 Task: Schedule a networking breakfast event for next Wednesday at 8:00 AM.
Action: Mouse pressed left at (95, 250)
Screenshot: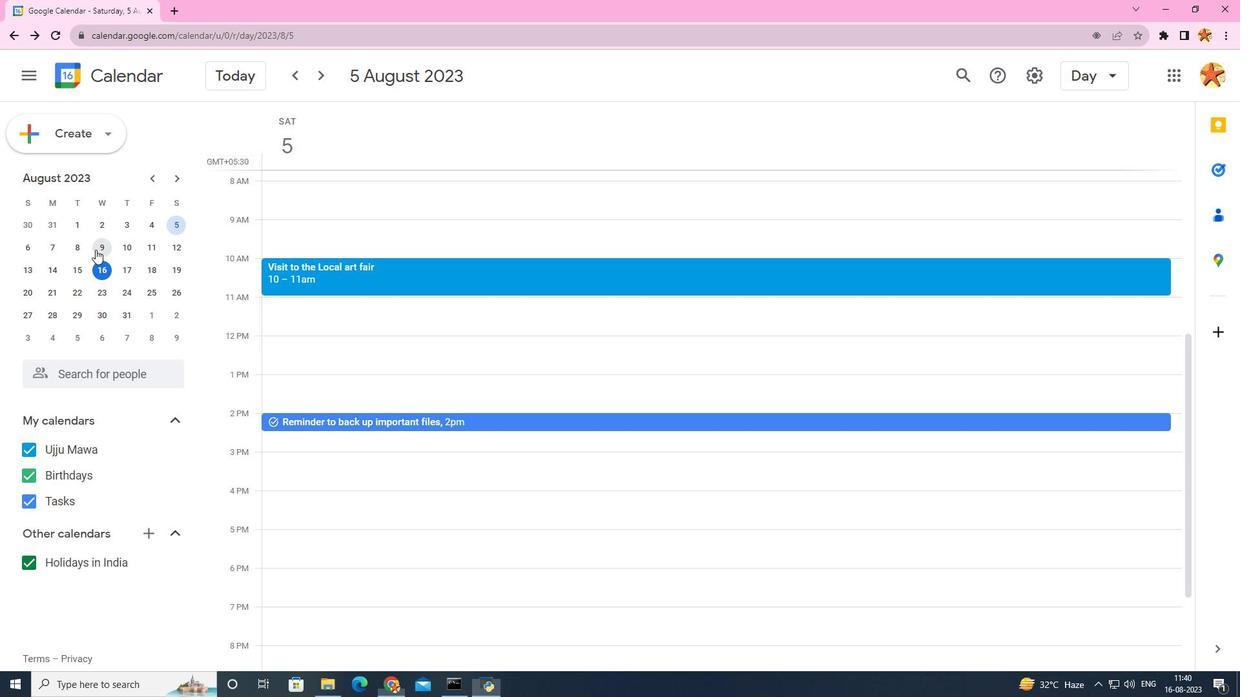 
Action: Mouse moved to (283, 225)
Screenshot: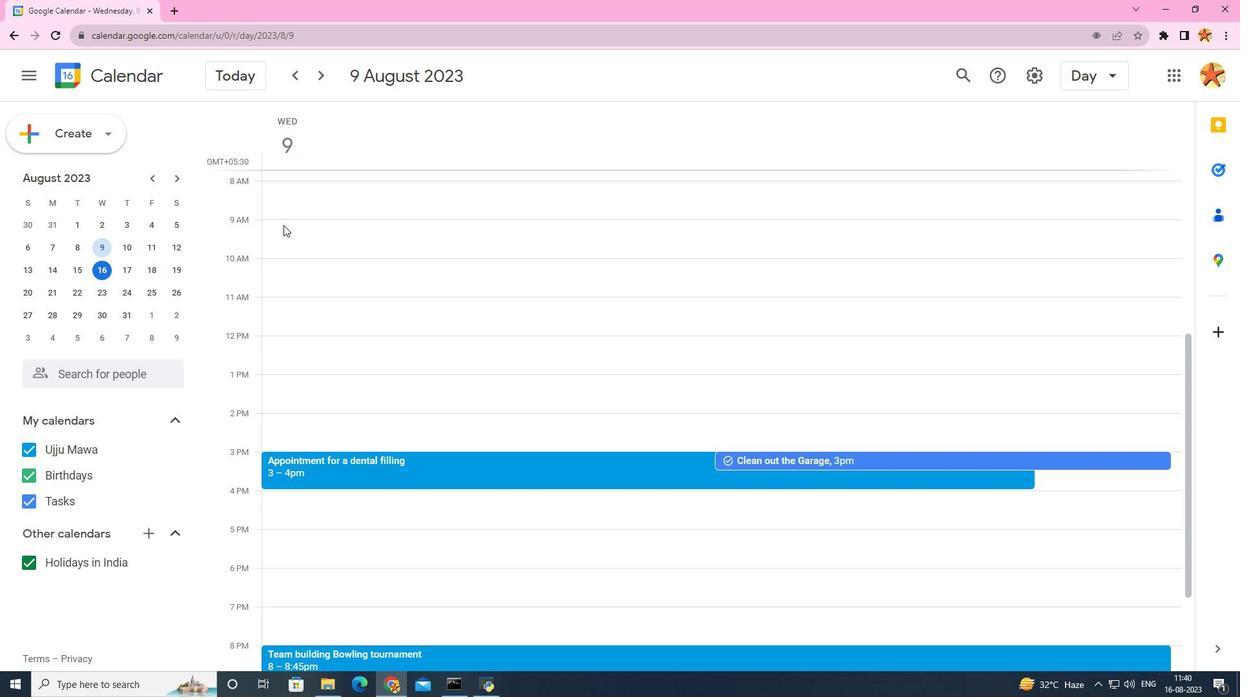 
Action: Mouse scrolled (283, 226) with delta (0, 0)
Screenshot: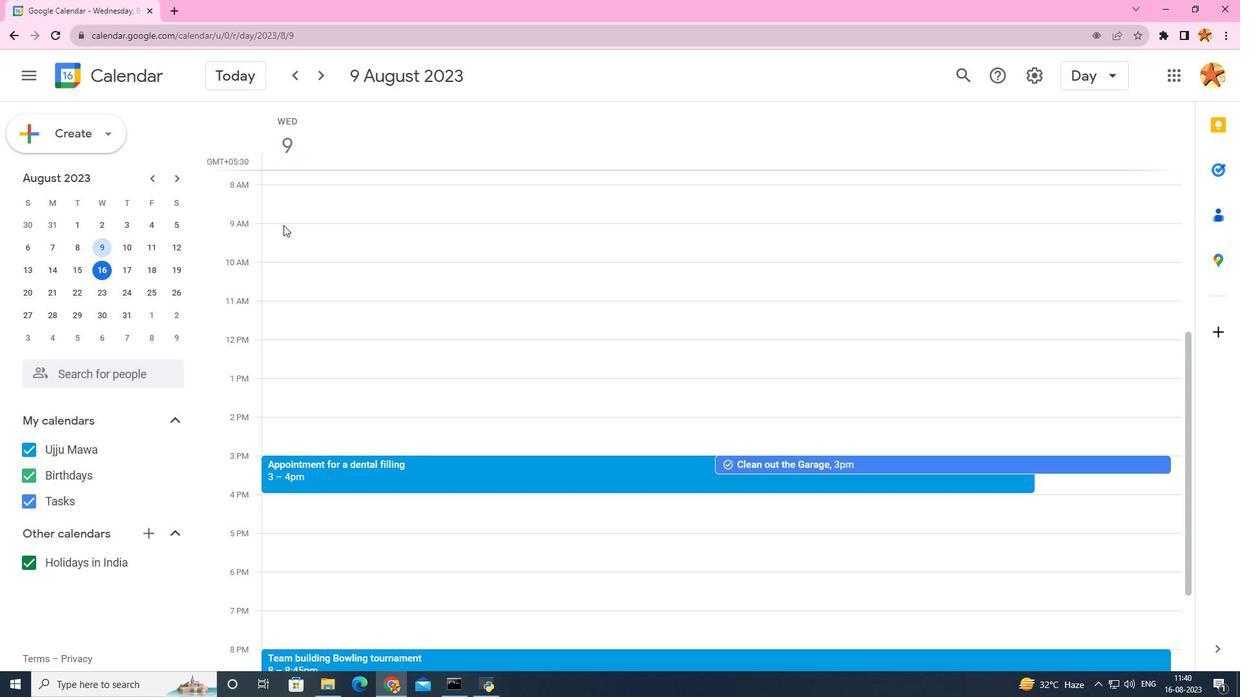 
Action: Mouse moved to (279, 239)
Screenshot: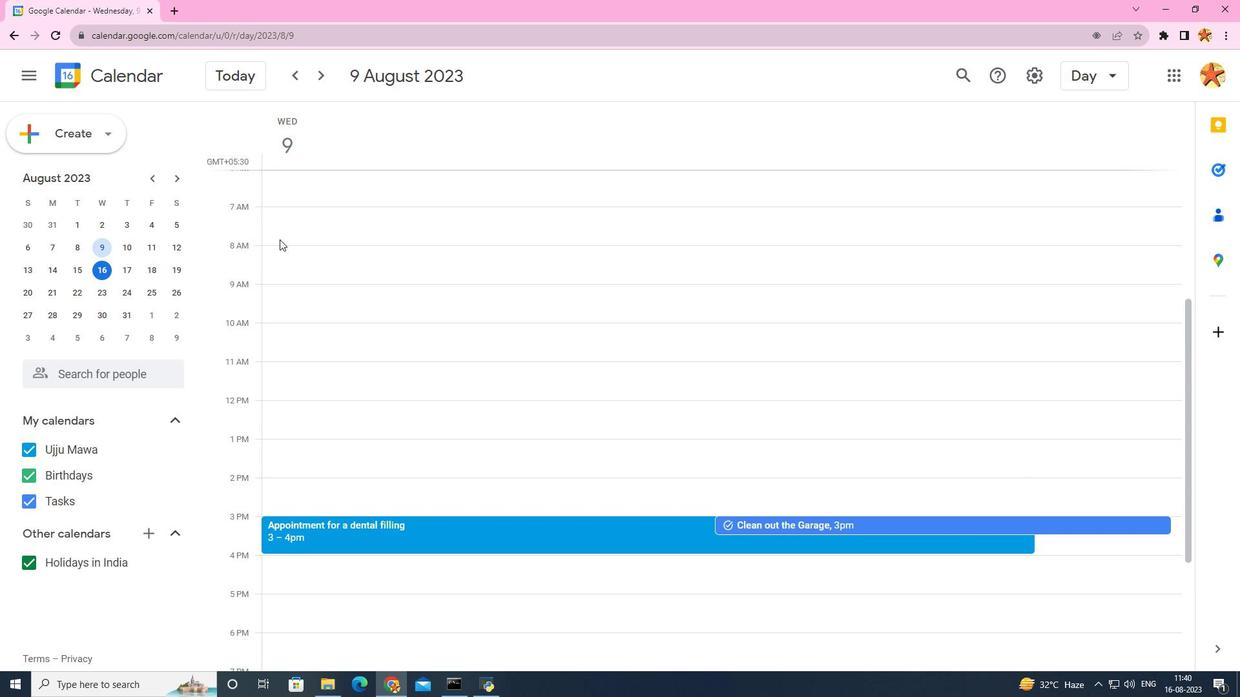 
Action: Mouse pressed left at (279, 239)
Screenshot: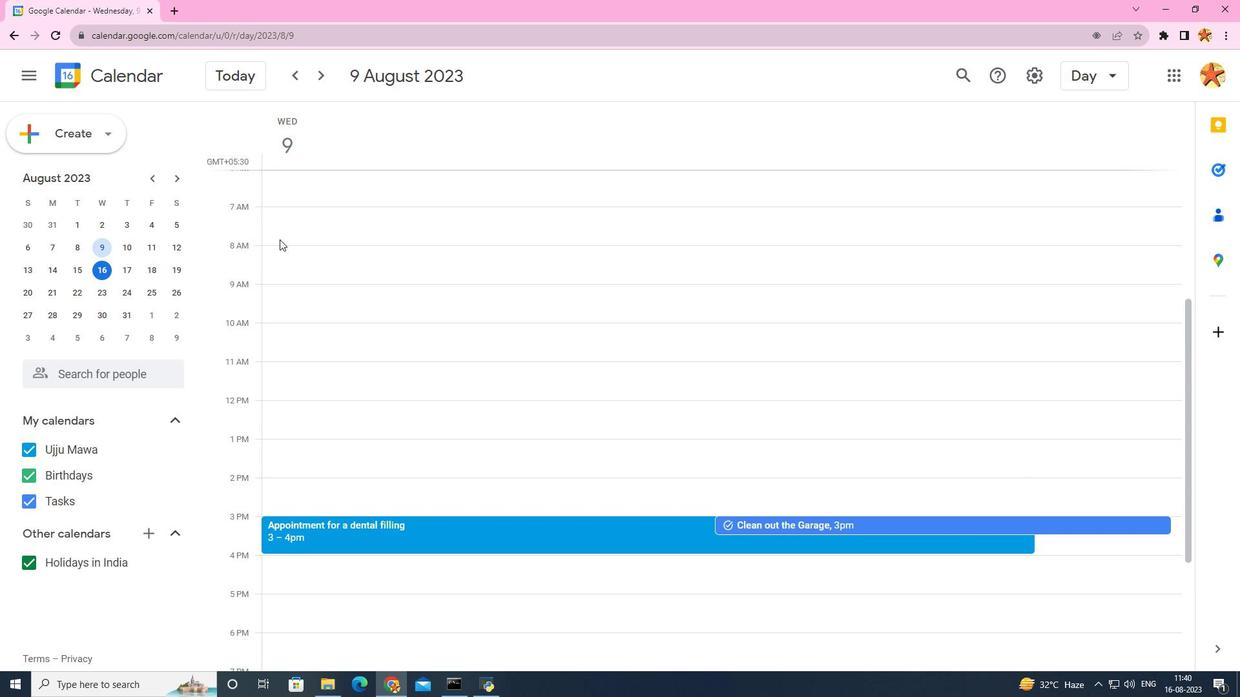 
Action: Mouse moved to (706, 288)
Screenshot: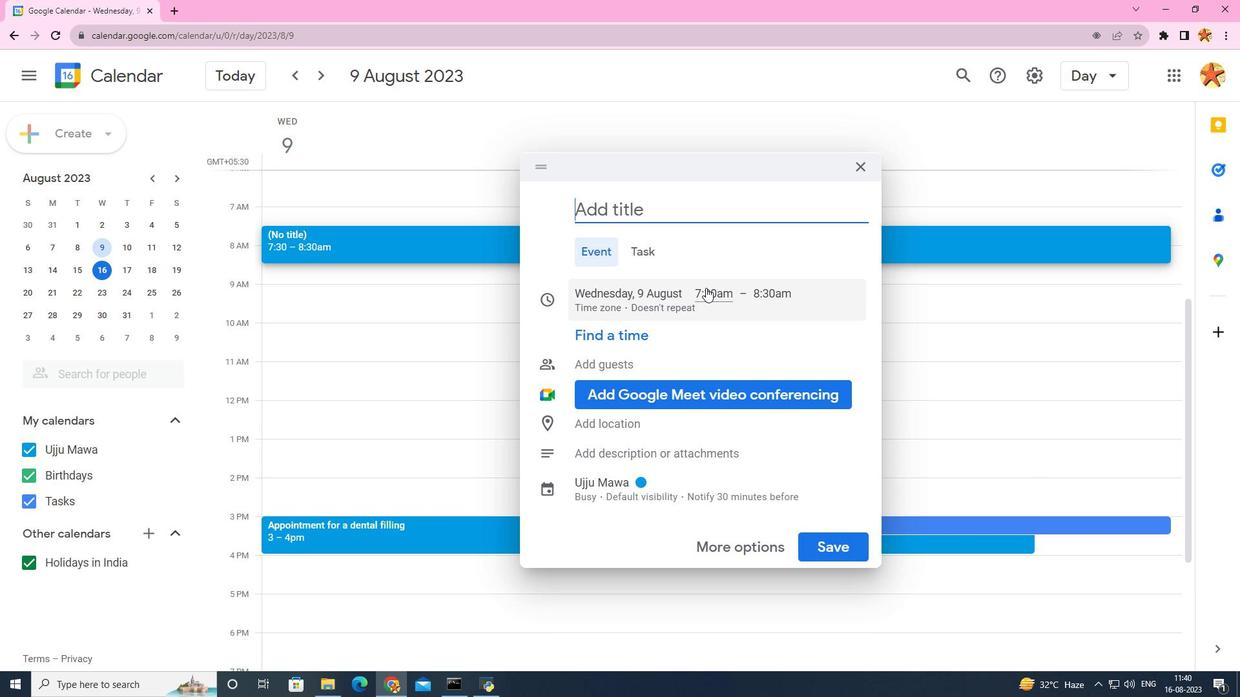 
Action: Mouse pressed left at (706, 288)
Screenshot: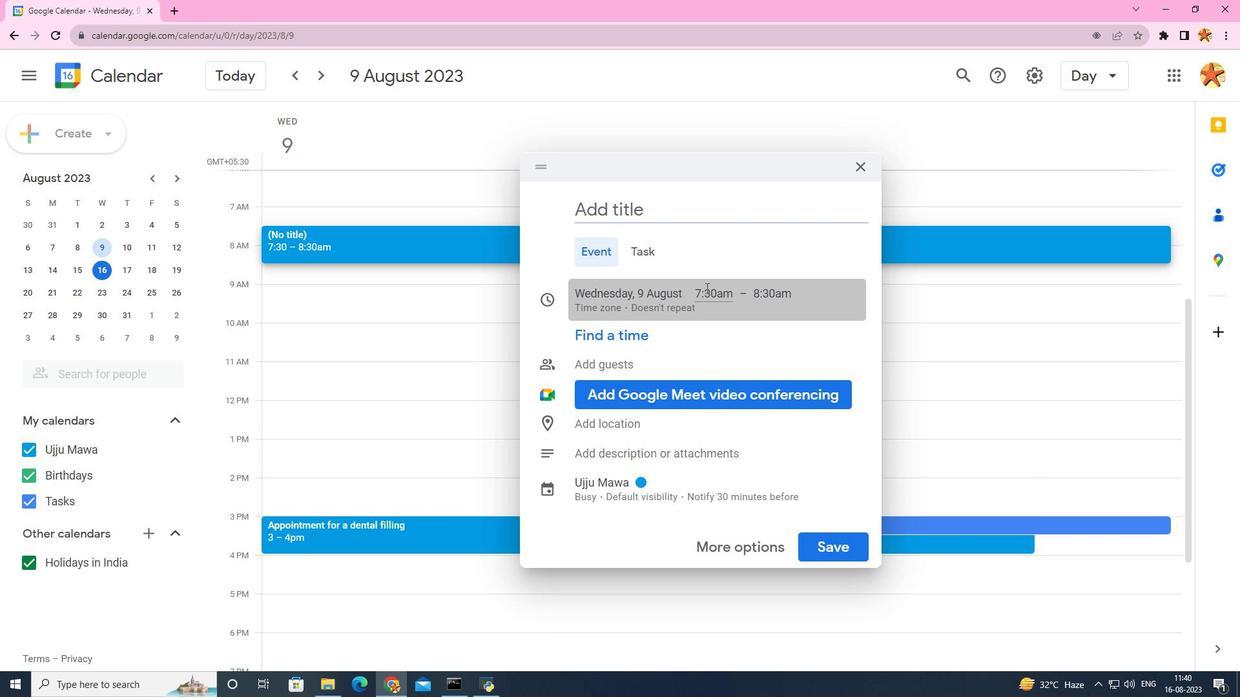 
Action: Mouse moved to (703, 461)
Screenshot: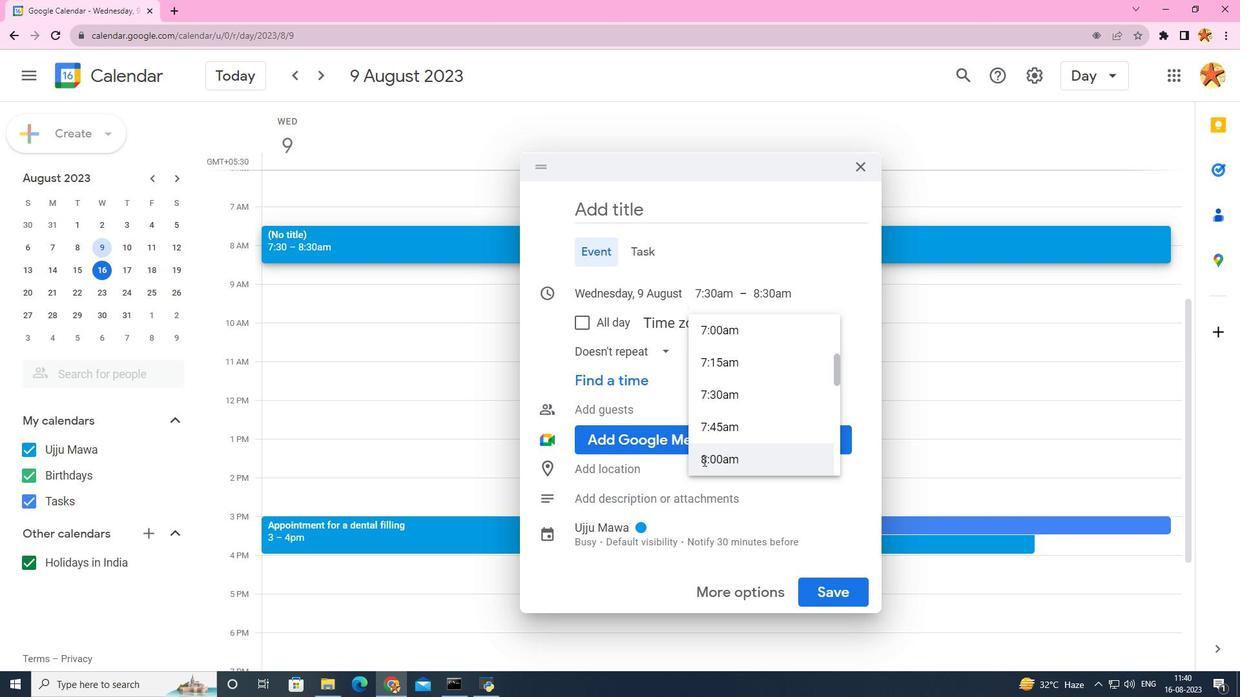 
Action: Mouse pressed left at (703, 461)
Screenshot: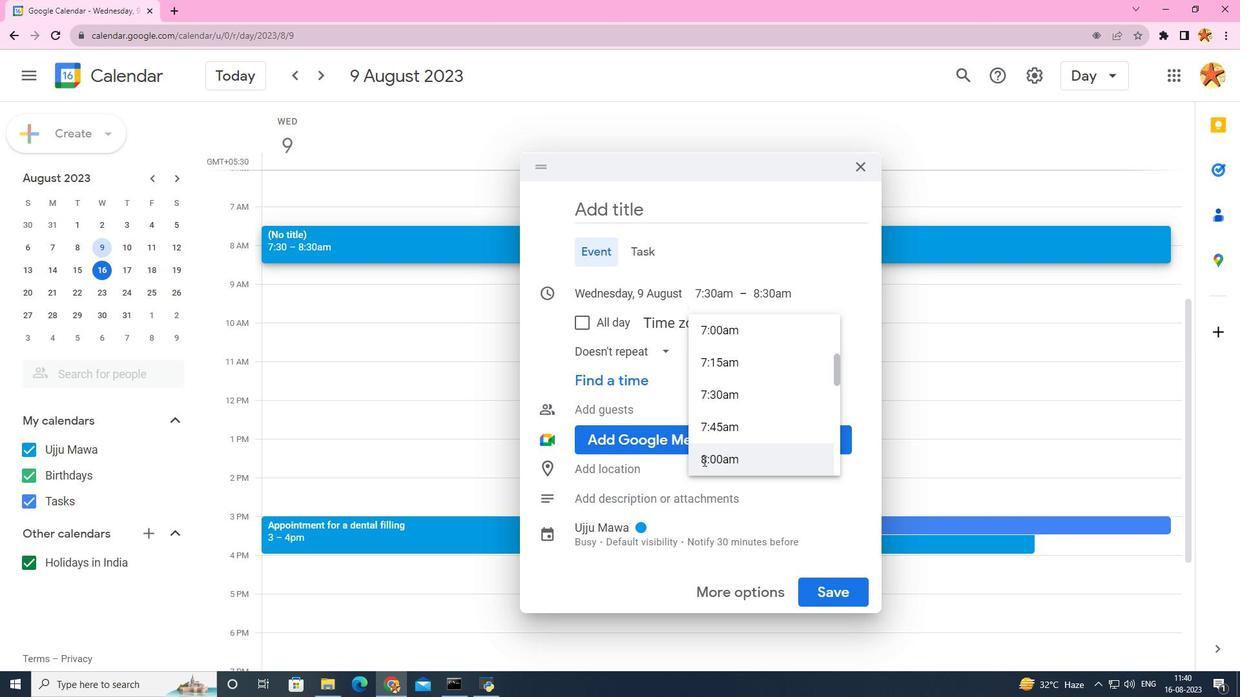 
Action: Mouse moved to (662, 220)
Screenshot: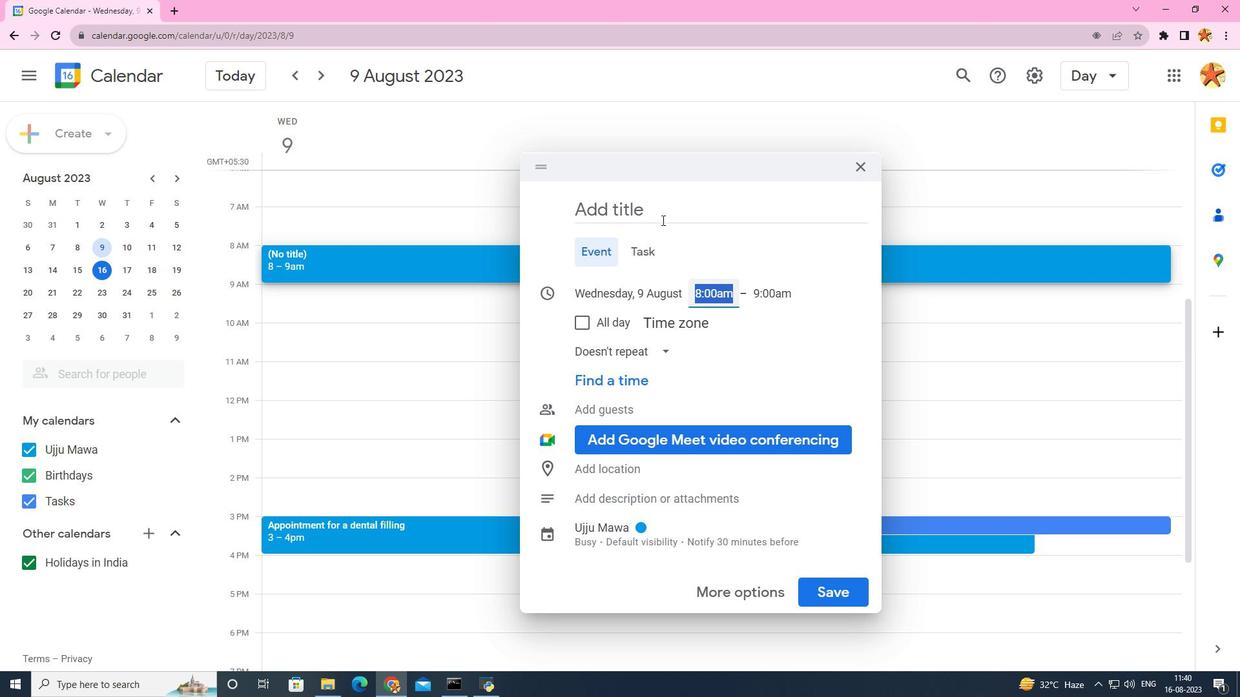 
Action: Mouse pressed left at (662, 220)
Screenshot: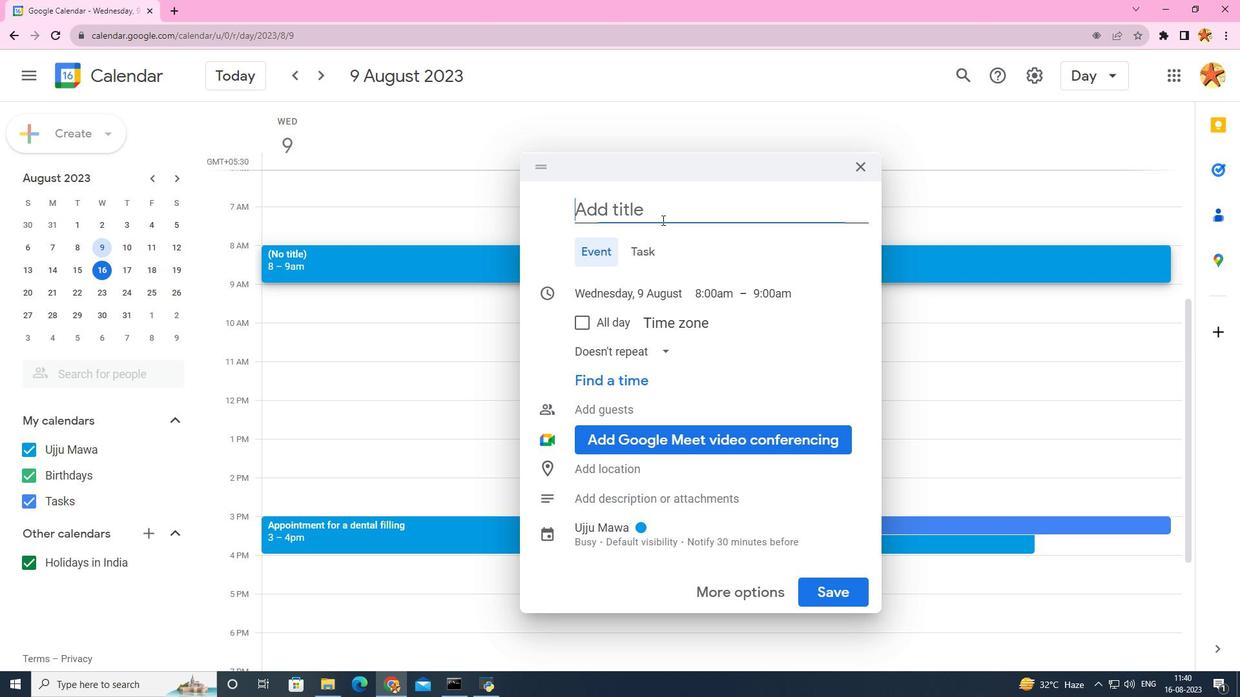 
Action: Key pressed <Key.caps_lock>N<Key.caps_lock>etworking<Key.space><Key.caps_lock>B<Key.caps_lock>reakfast
Screenshot: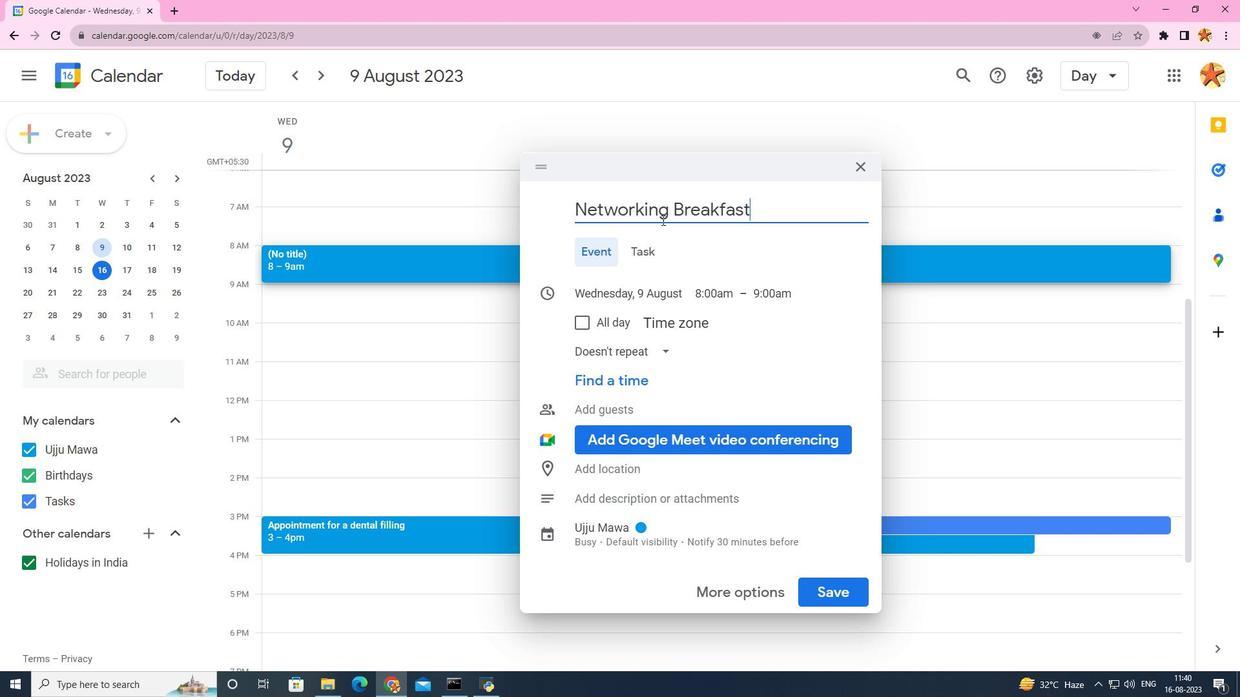 
Action: Mouse moved to (765, 293)
Screenshot: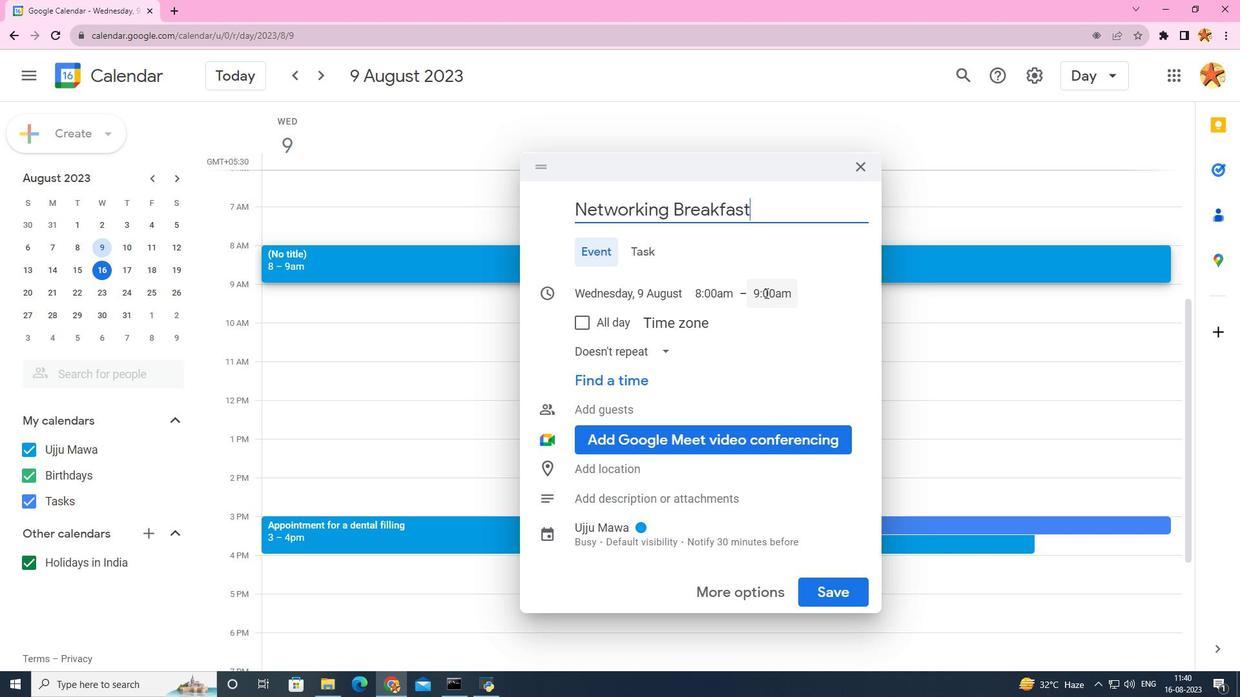 
Action: Mouse pressed left at (765, 293)
Screenshot: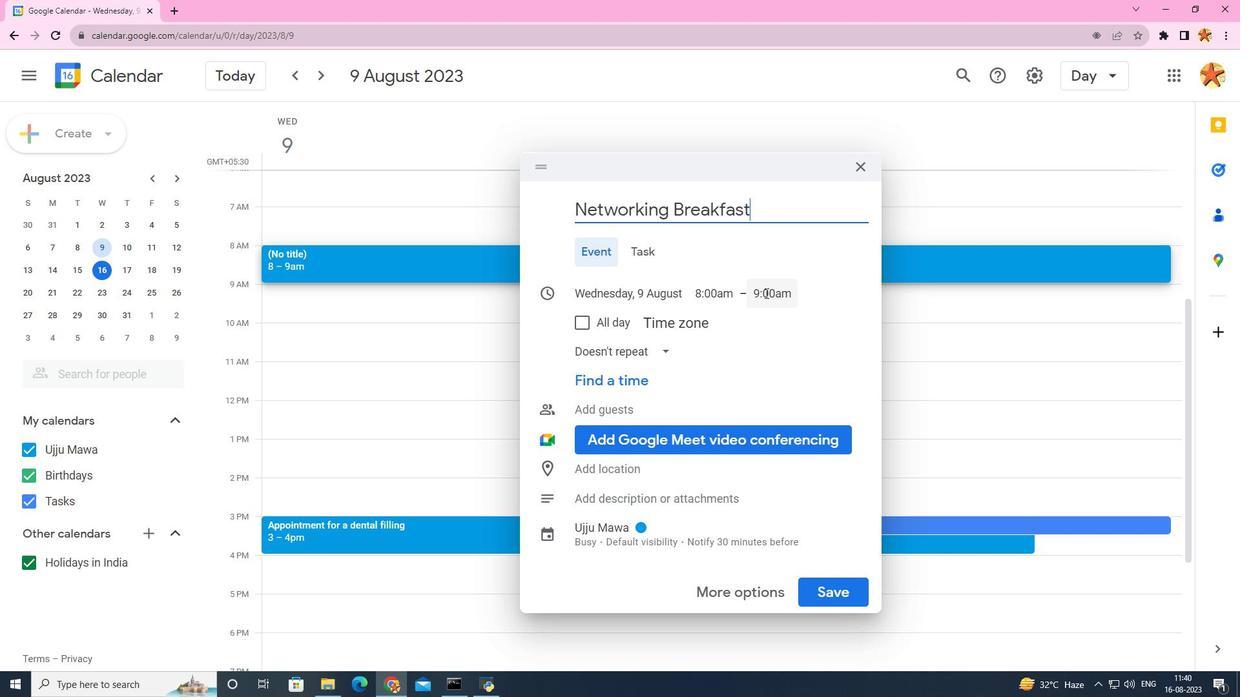 
Action: Mouse moved to (783, 365)
Screenshot: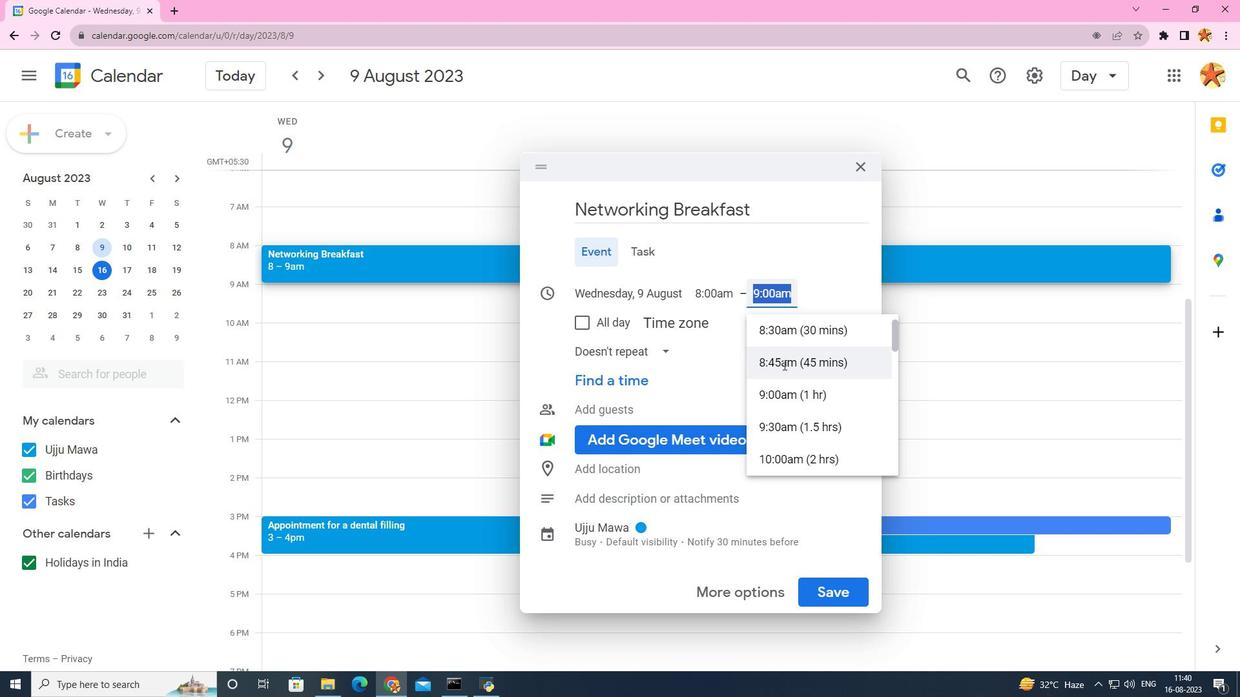 
Action: Mouse pressed left at (783, 365)
Screenshot: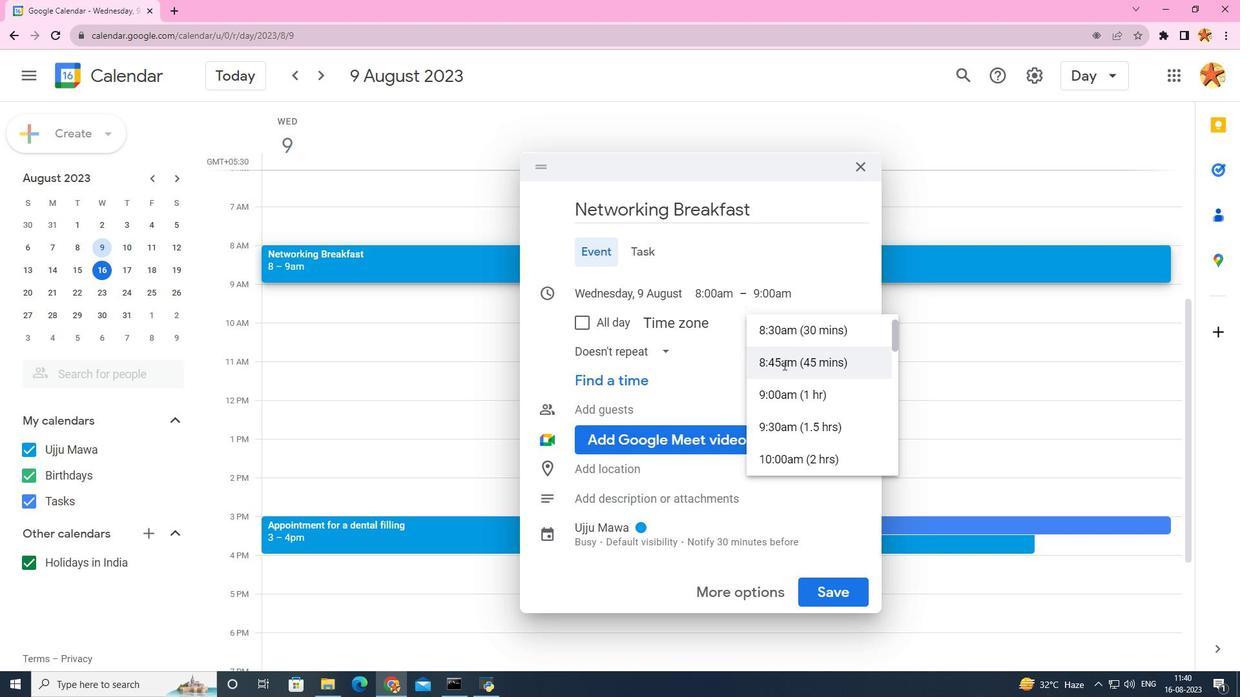 
Action: Mouse moved to (817, 335)
Screenshot: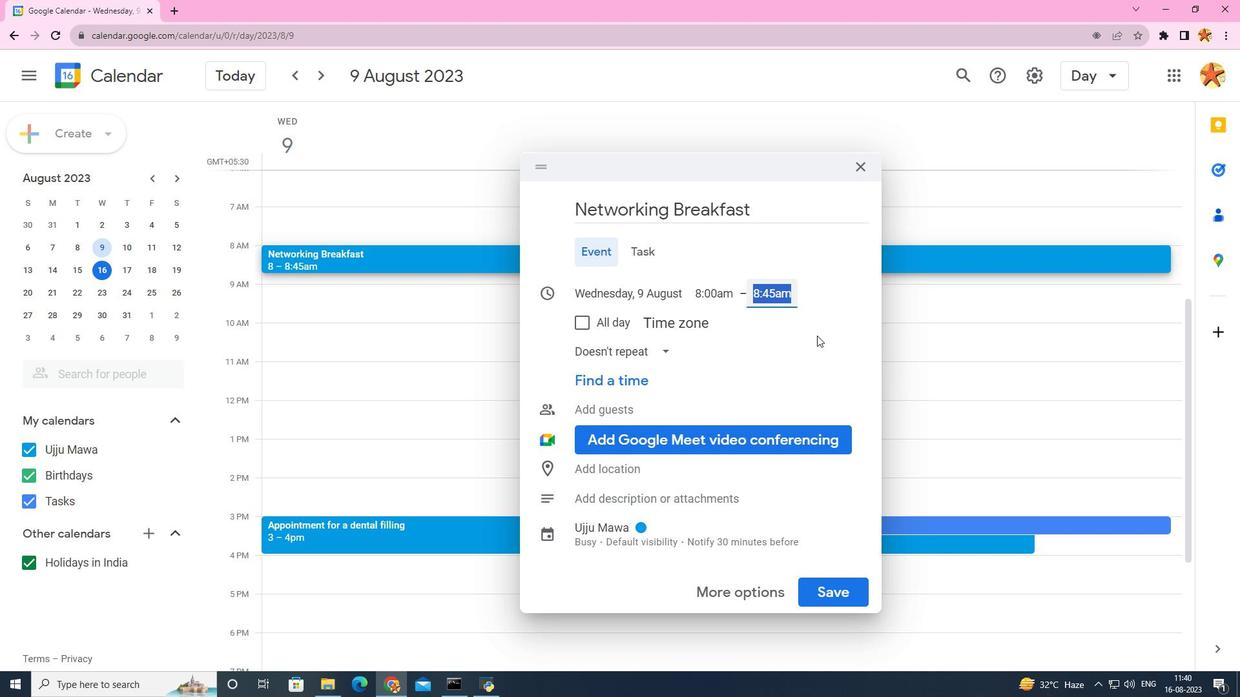 
Action: Mouse pressed left at (817, 335)
Screenshot: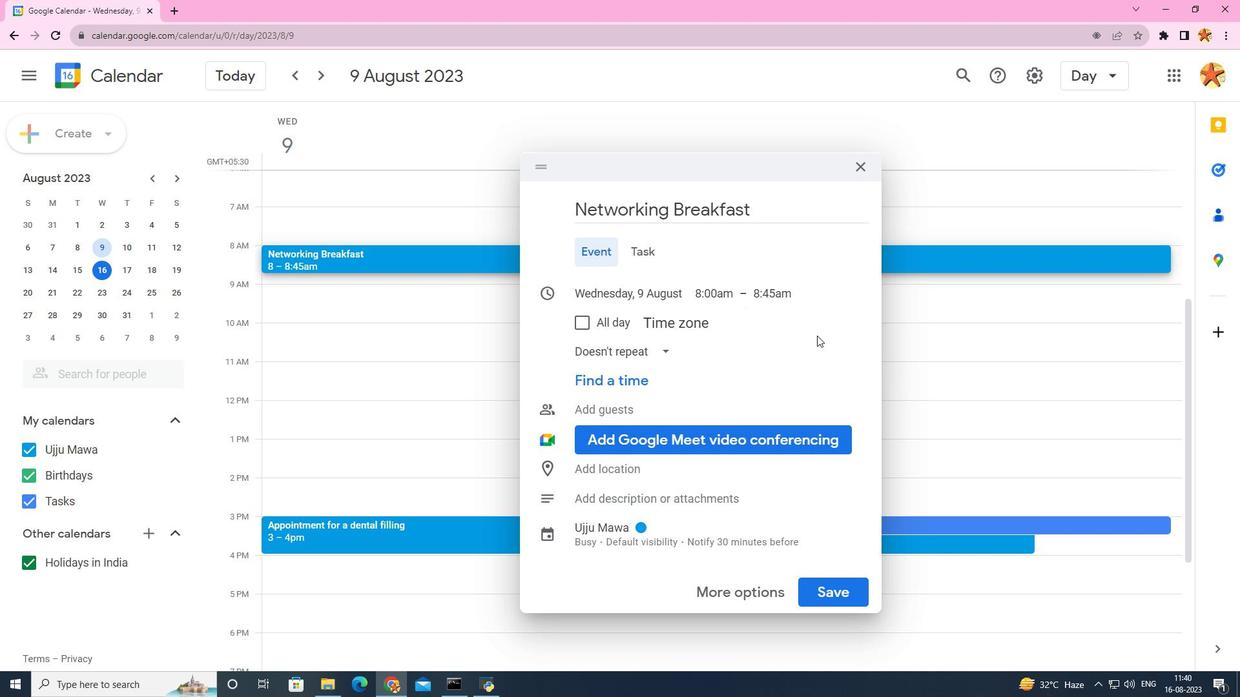 
Action: Mouse moved to (825, 589)
Screenshot: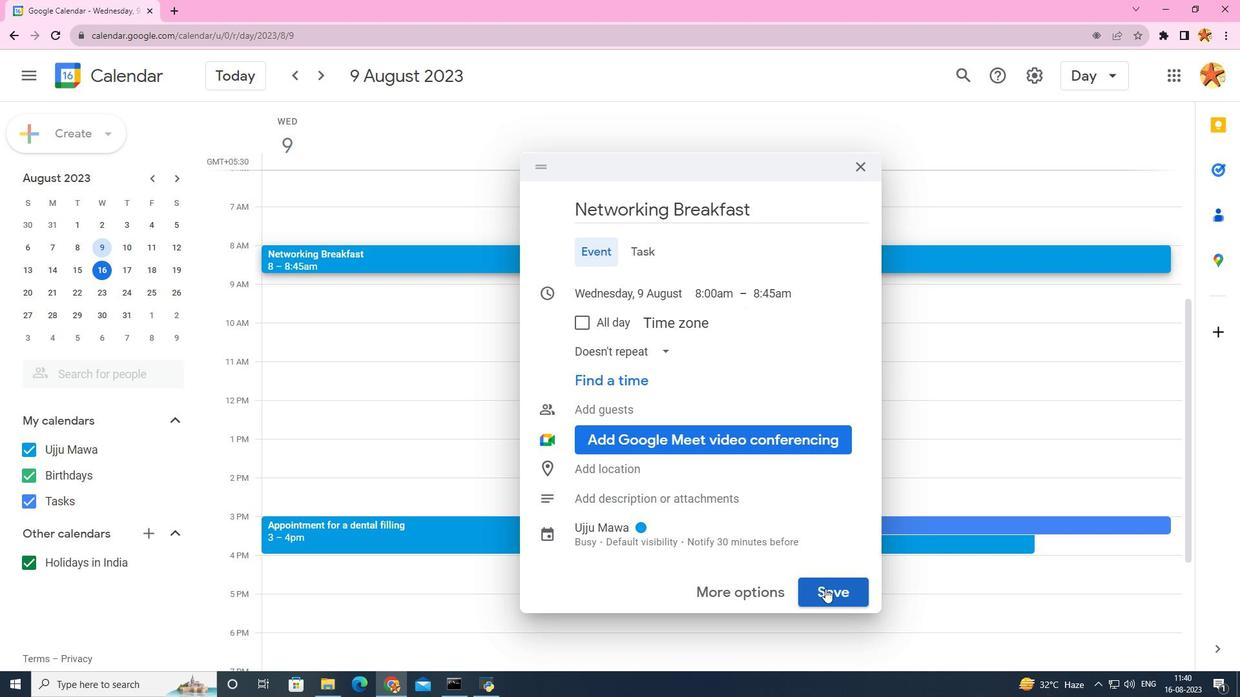 
Action: Mouse pressed left at (825, 589)
Screenshot: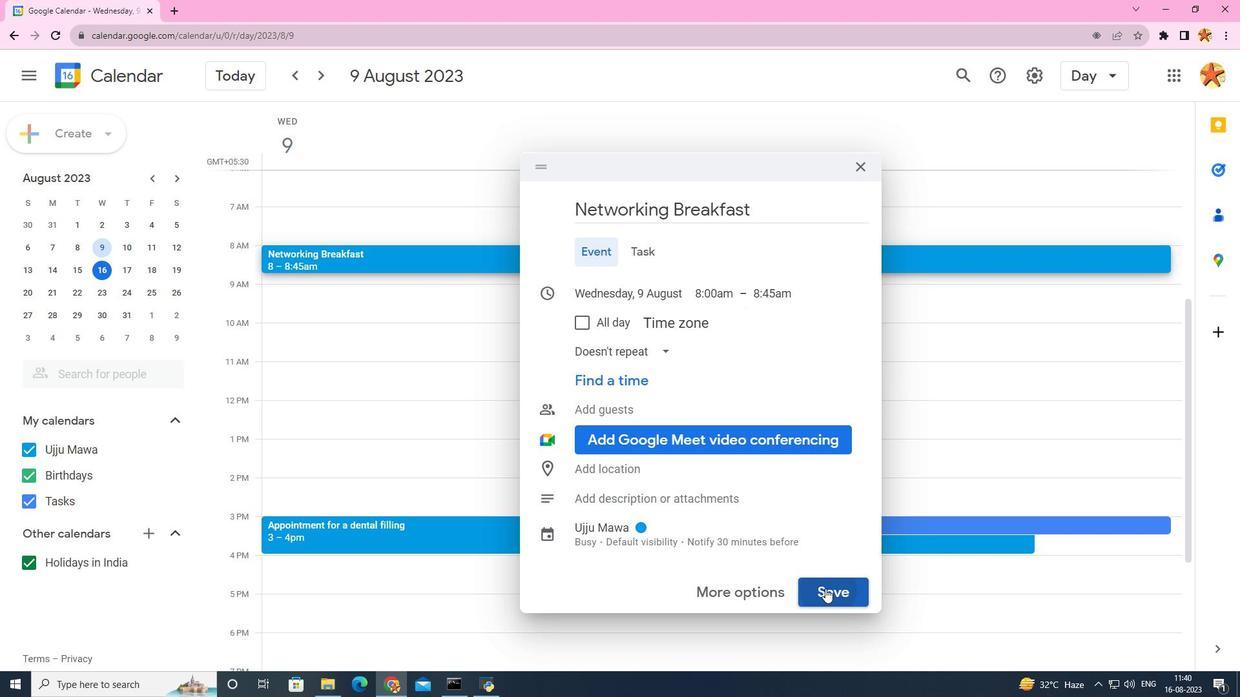 
Action: Mouse moved to (819, 583)
Screenshot: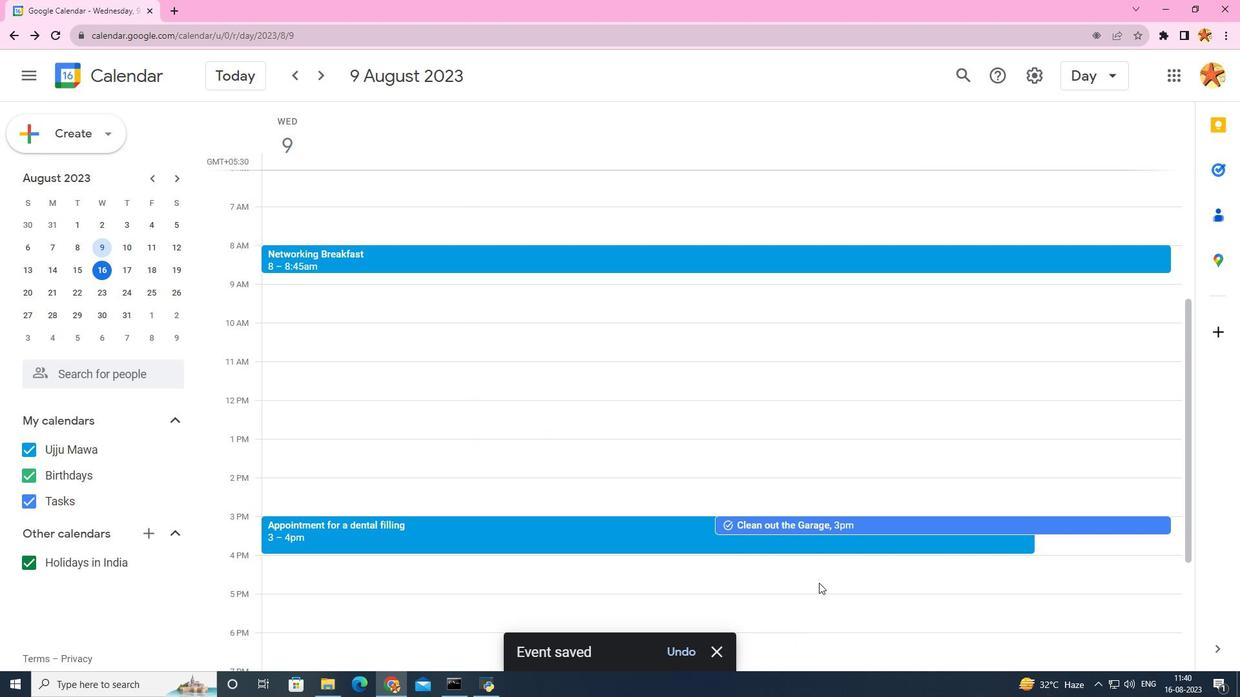 
